 Task: Look for space in Ahar, Iran from 12th  July, 2023 to 15th July, 2023 for 3 adults in price range Rs.12000 to Rs.16000. Place can be entire place with 2 bedrooms having 3 beds and 1 bathroom. Property type can be house, flat, guest house. Booking option can be shelf check-in. Required host language is English.
Action: Mouse moved to (413, 69)
Screenshot: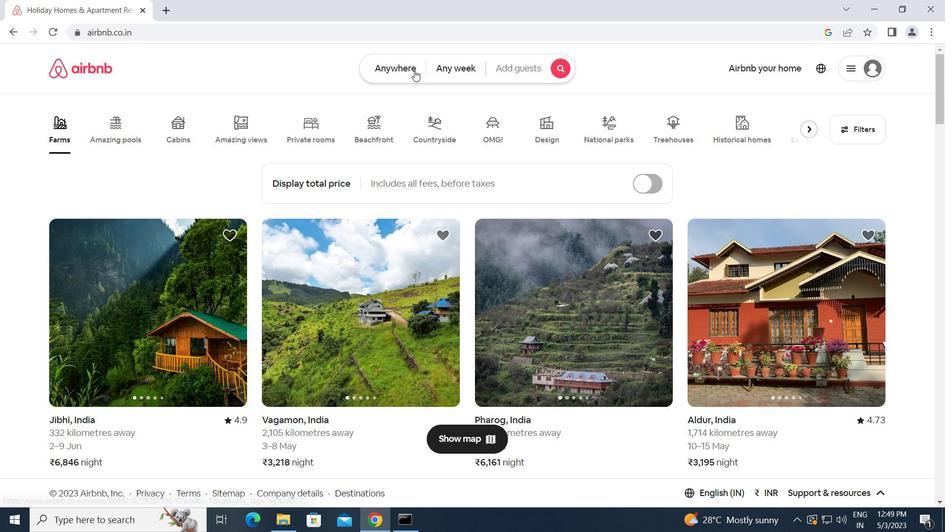 
Action: Mouse pressed left at (413, 69)
Screenshot: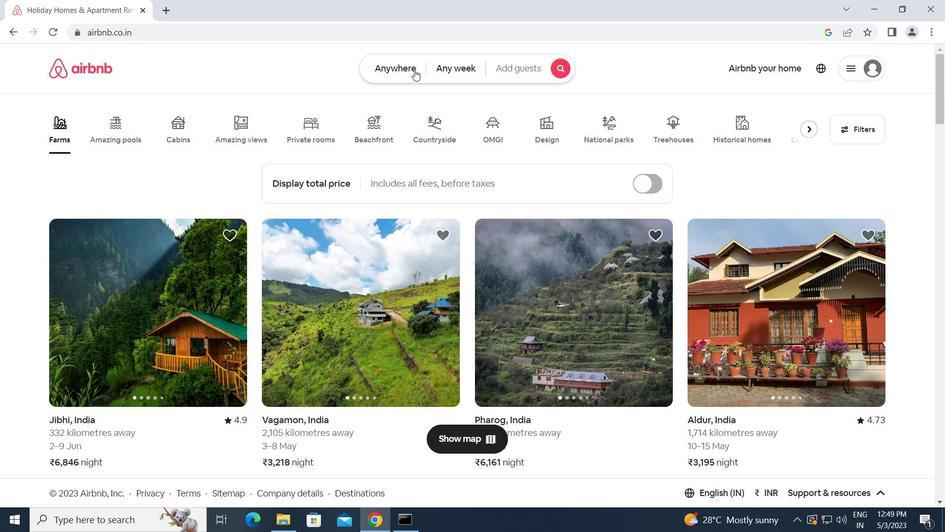 
Action: Mouse moved to (328, 115)
Screenshot: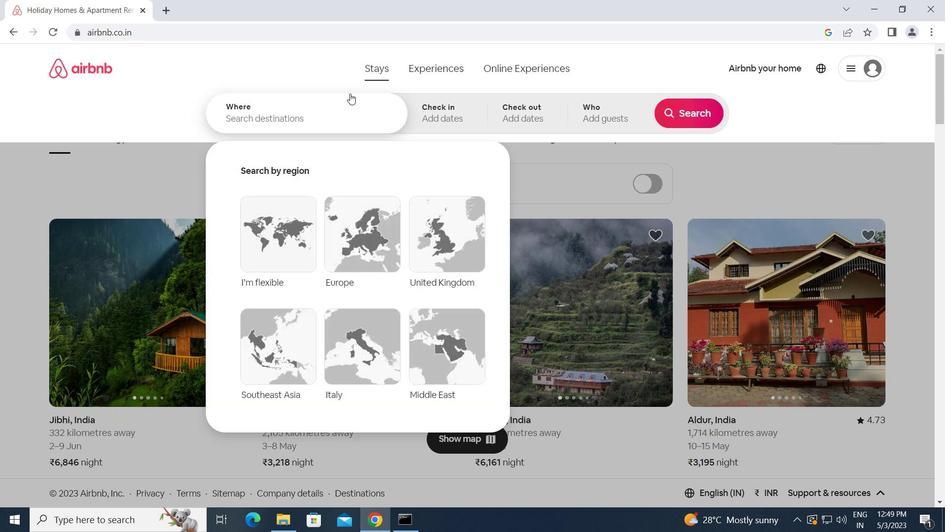 
Action: Mouse pressed left at (328, 115)
Screenshot: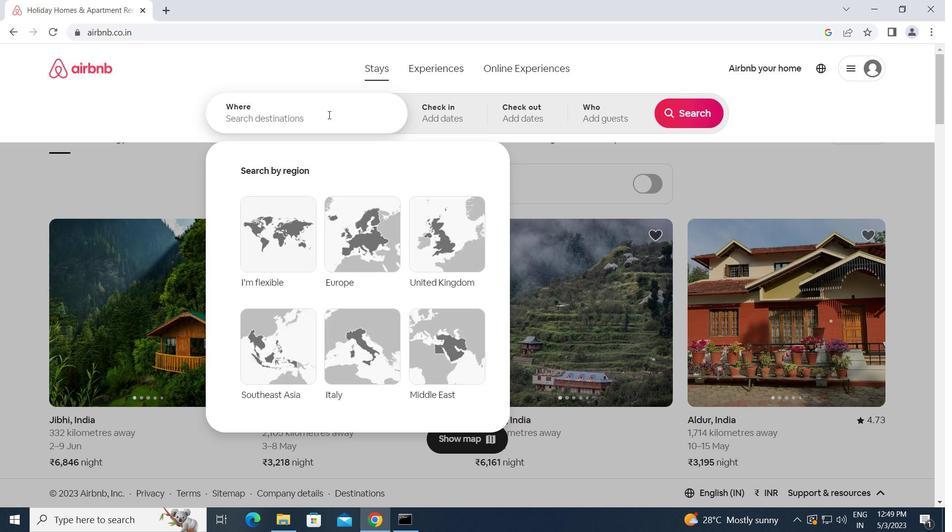 
Action: Key pressed a<Key.backspace><Key.caps_lock>a<Key.caps_lock>har,<Key.space><Key.caps_lock>i<Key.caps_lock>ran<Key.enter>
Screenshot: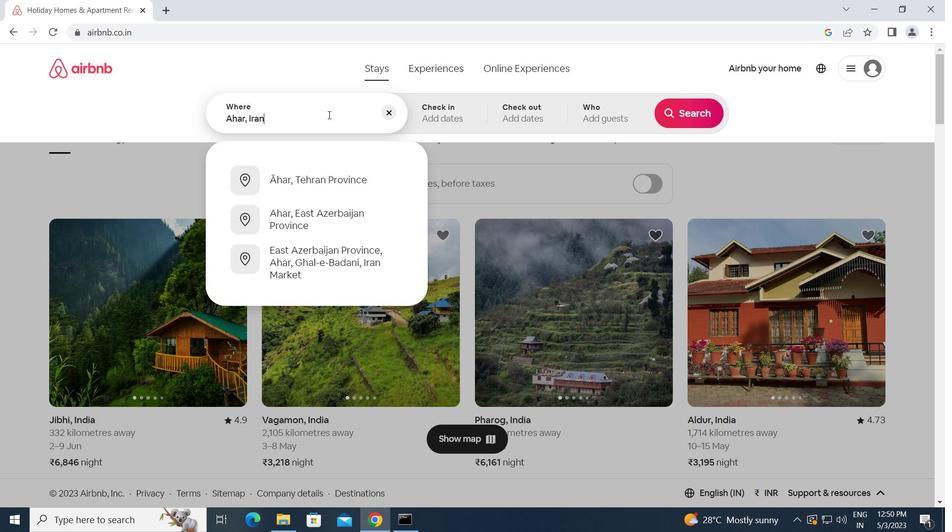 
Action: Mouse moved to (684, 212)
Screenshot: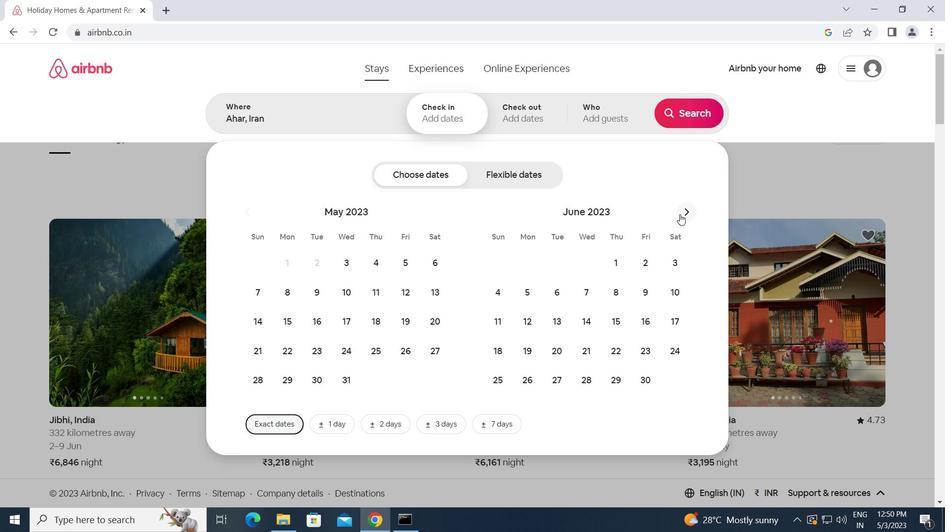 
Action: Mouse pressed left at (684, 212)
Screenshot: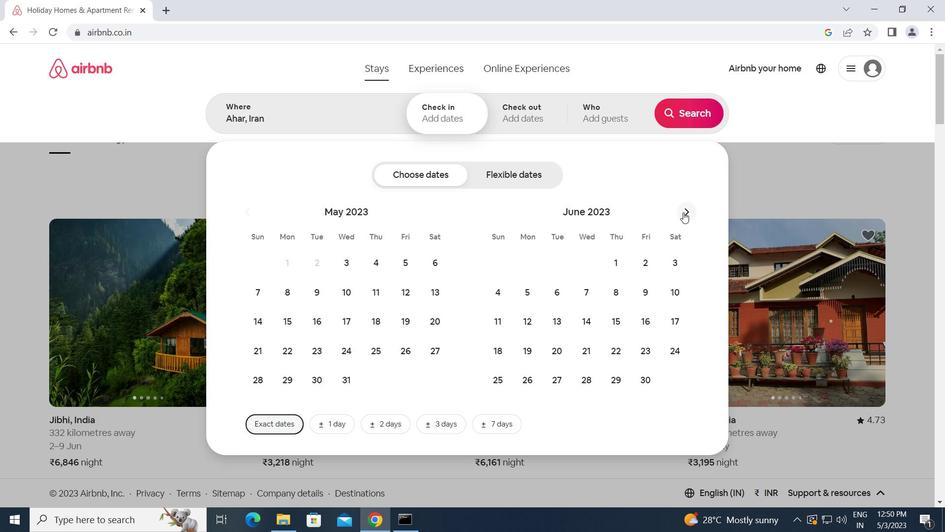 
Action: Mouse moved to (591, 319)
Screenshot: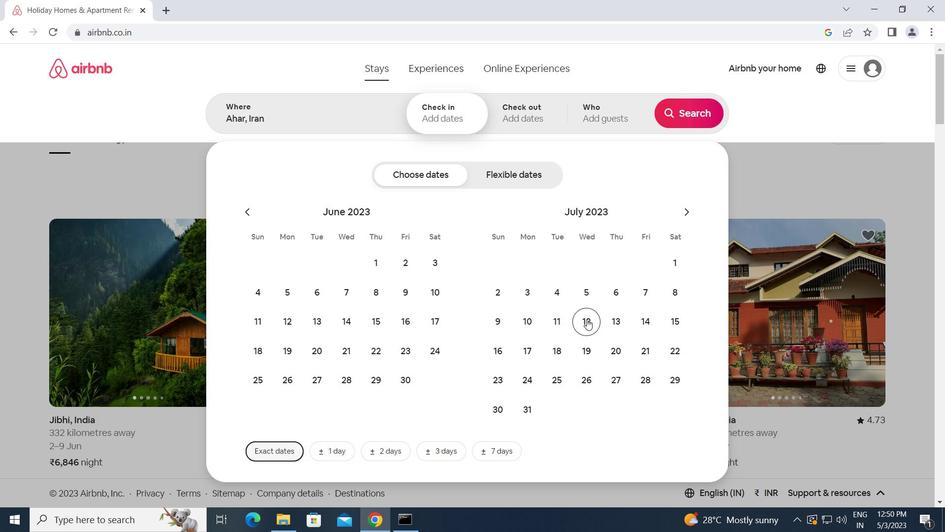 
Action: Mouse pressed left at (591, 319)
Screenshot: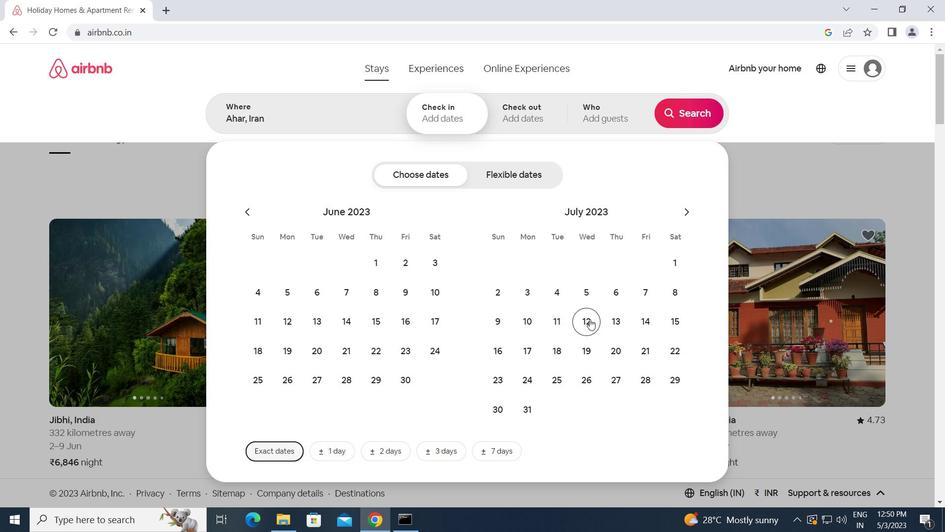
Action: Mouse moved to (676, 322)
Screenshot: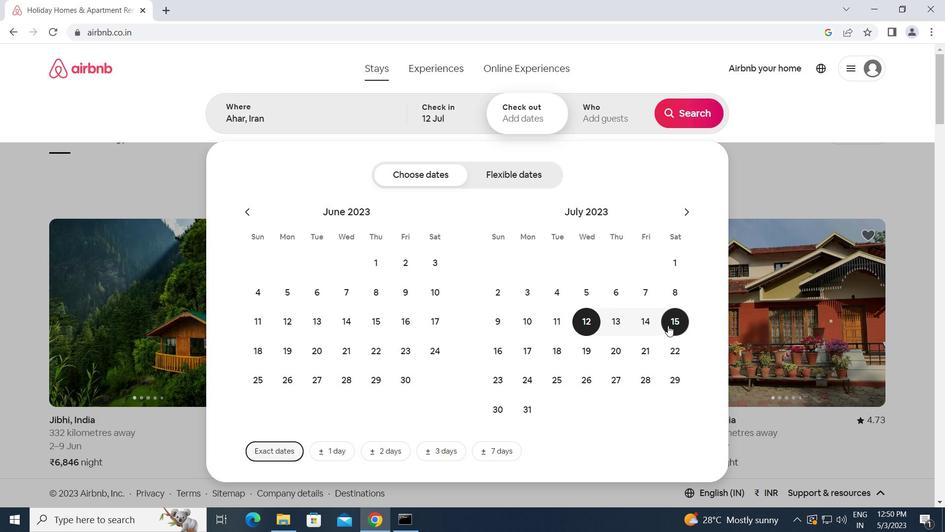 
Action: Mouse pressed left at (676, 322)
Screenshot: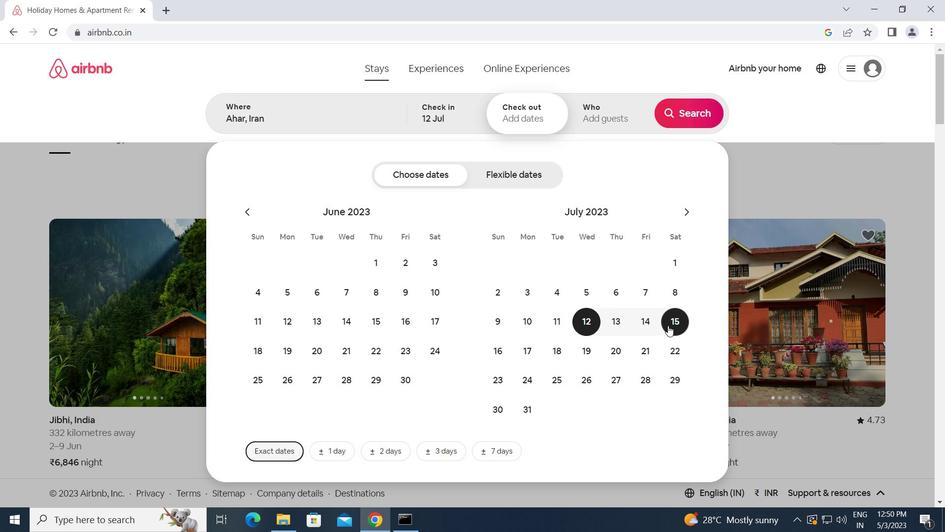 
Action: Mouse moved to (597, 106)
Screenshot: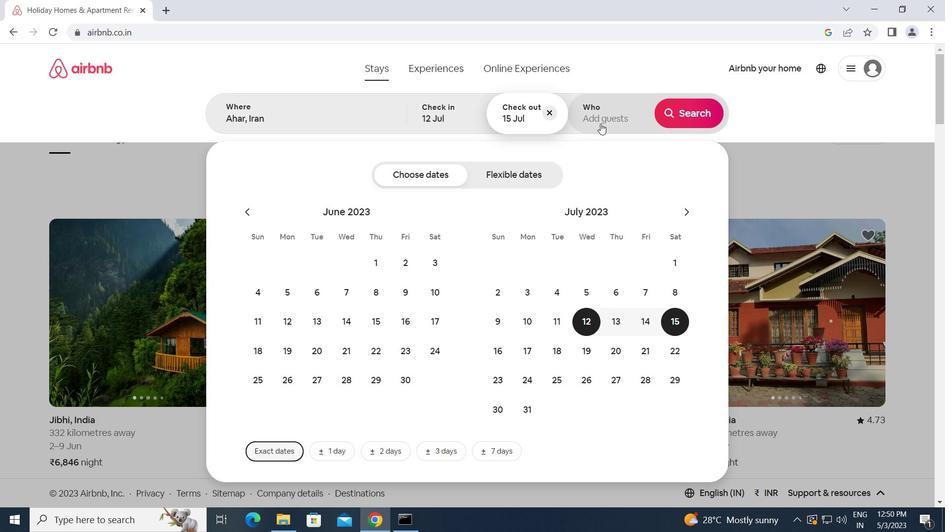 
Action: Mouse pressed left at (597, 106)
Screenshot: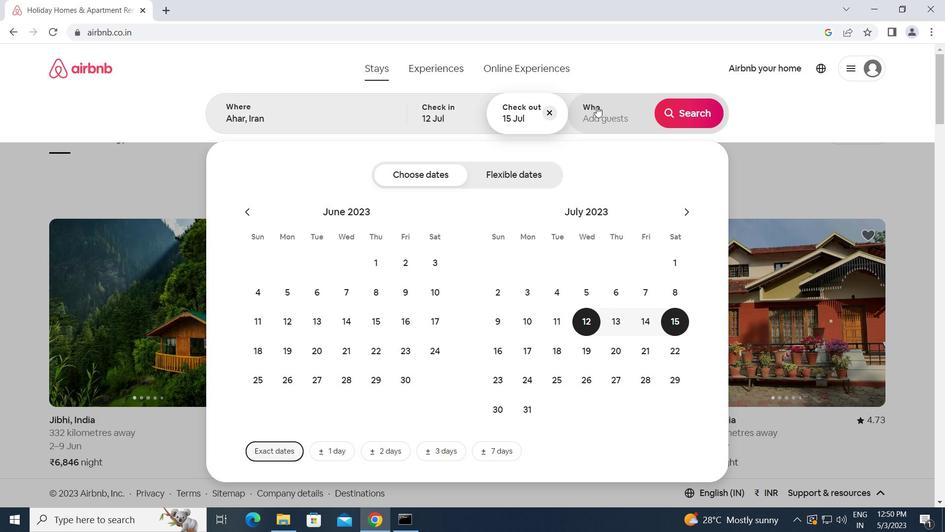
Action: Mouse moved to (688, 179)
Screenshot: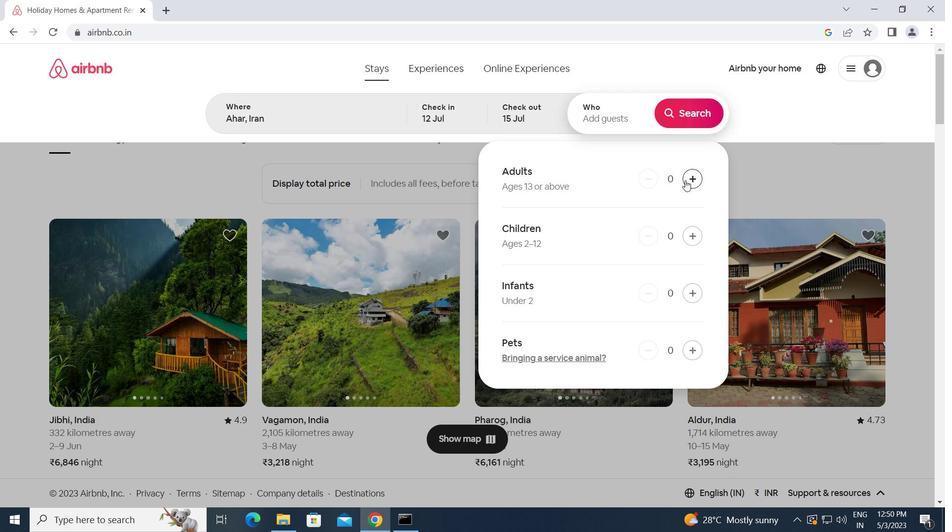 
Action: Mouse pressed left at (688, 179)
Screenshot: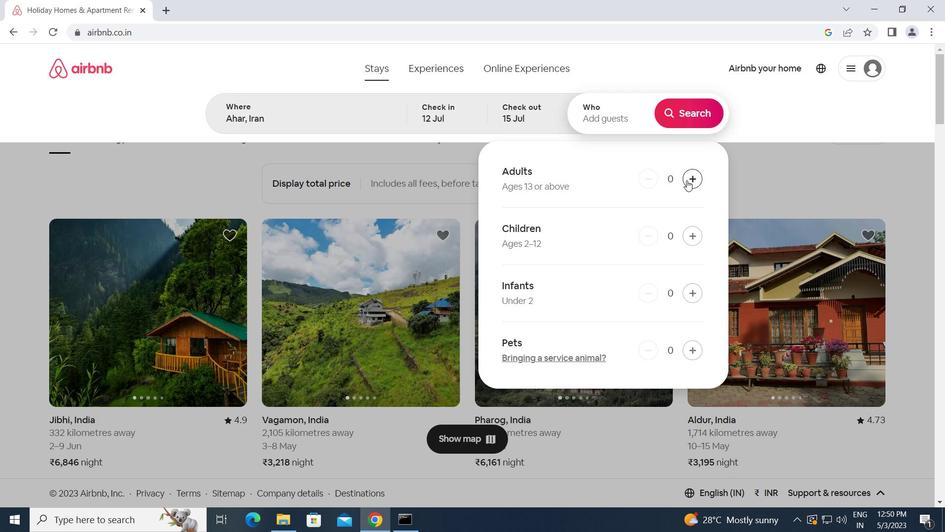 
Action: Mouse pressed left at (688, 179)
Screenshot: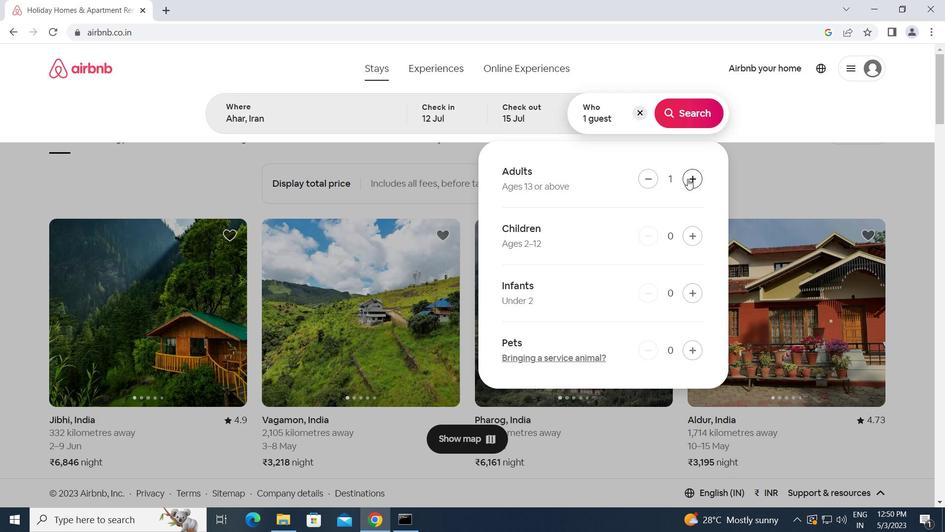 
Action: Mouse pressed left at (688, 179)
Screenshot: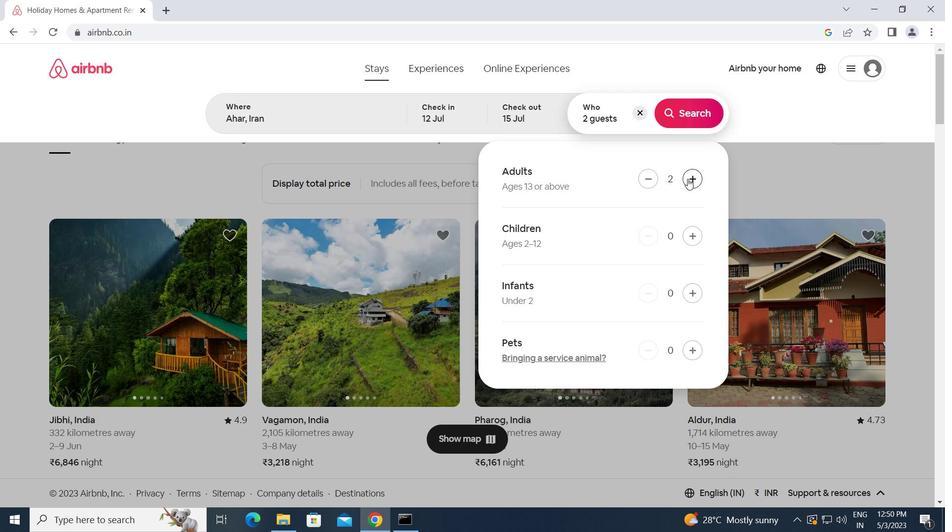 
Action: Mouse moved to (689, 117)
Screenshot: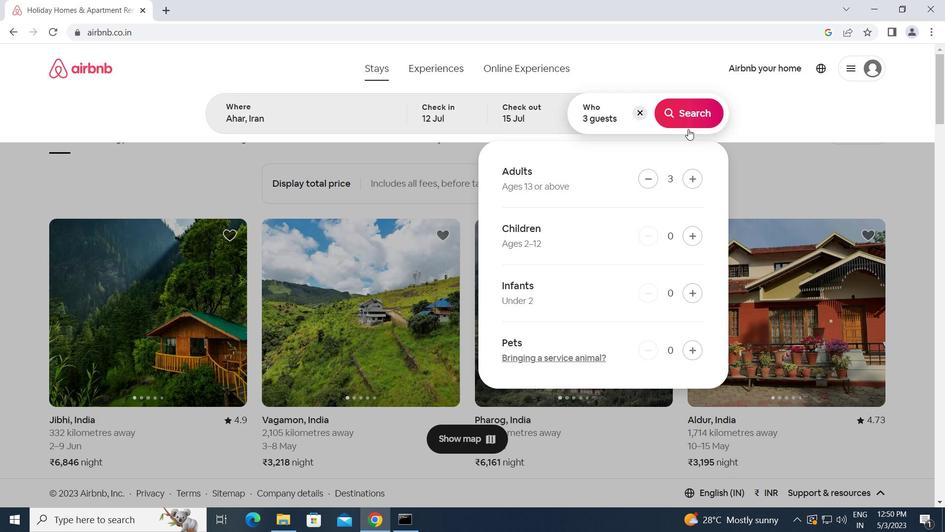 
Action: Mouse pressed left at (689, 117)
Screenshot: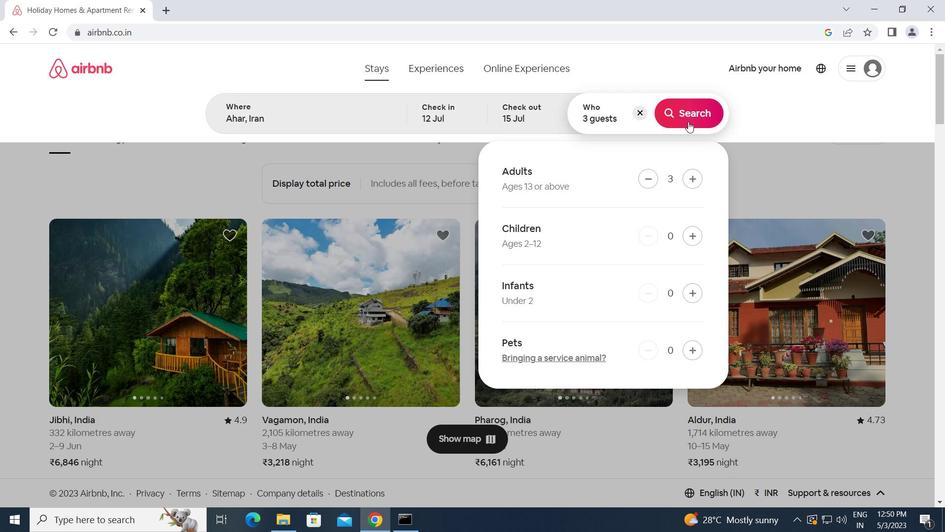 
Action: Mouse moved to (894, 122)
Screenshot: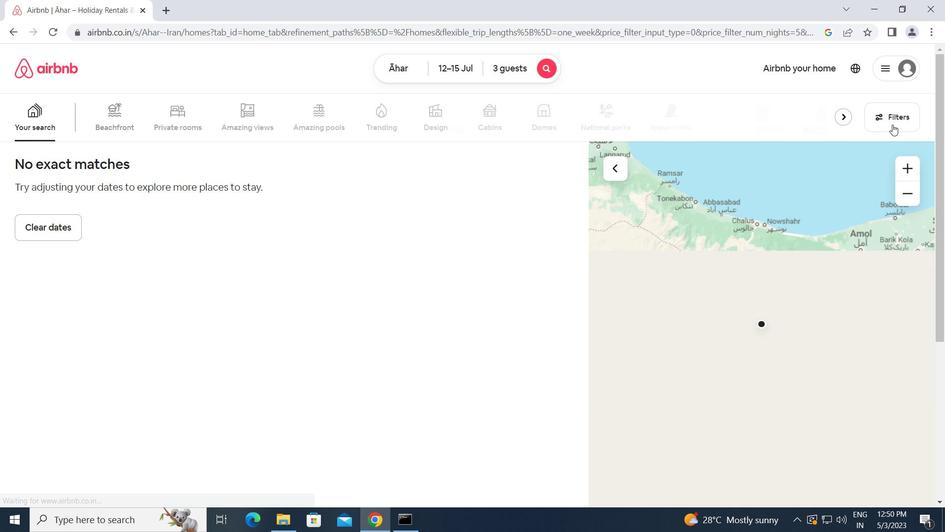 
Action: Mouse pressed left at (894, 122)
Screenshot: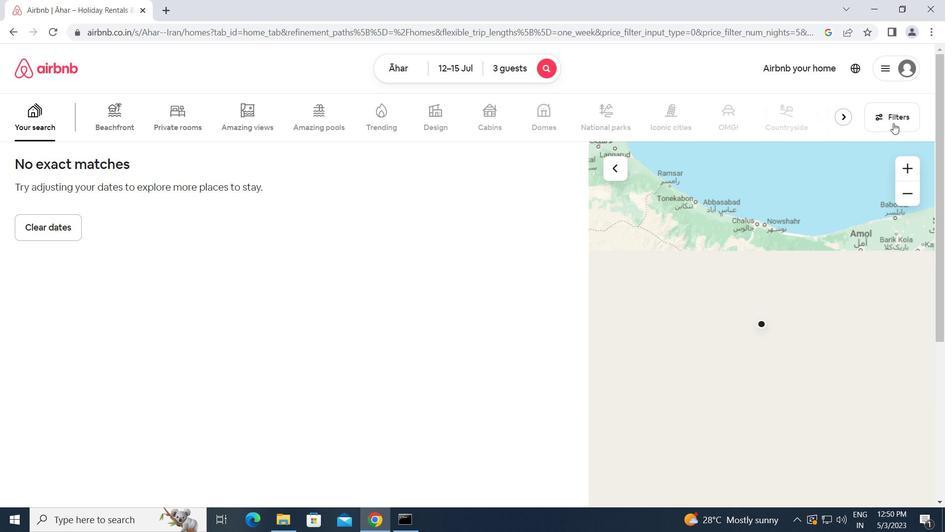
Action: Mouse moved to (319, 191)
Screenshot: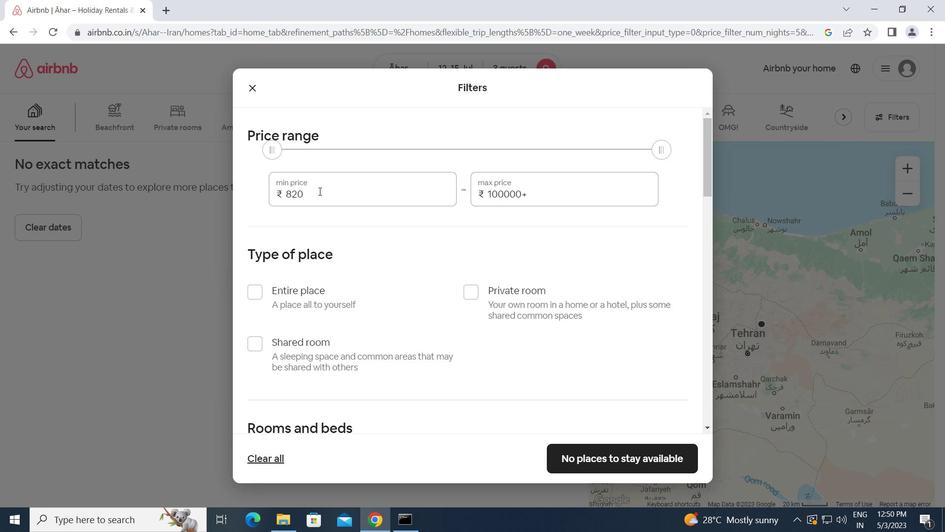 
Action: Mouse pressed left at (319, 191)
Screenshot: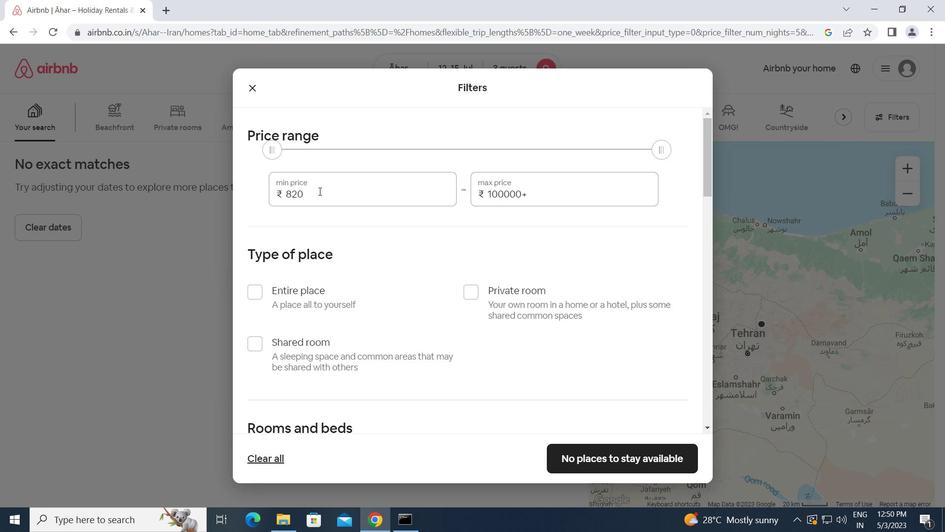
Action: Mouse moved to (228, 195)
Screenshot: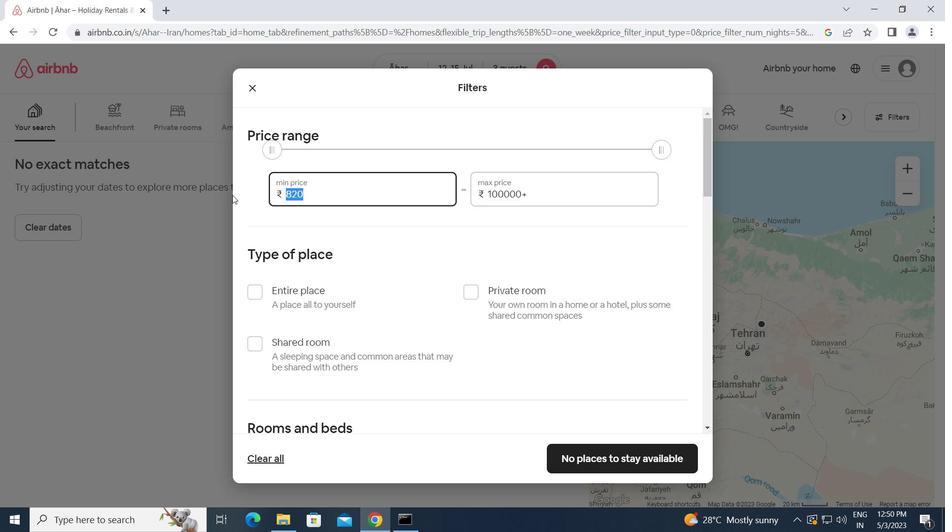 
Action: Key pressed 12000<Key.tab>16000
Screenshot: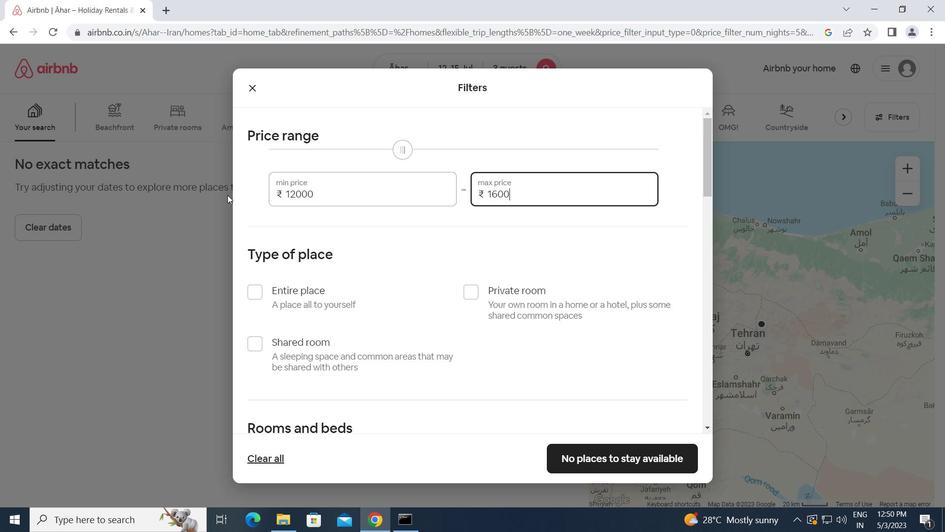 
Action: Mouse moved to (254, 294)
Screenshot: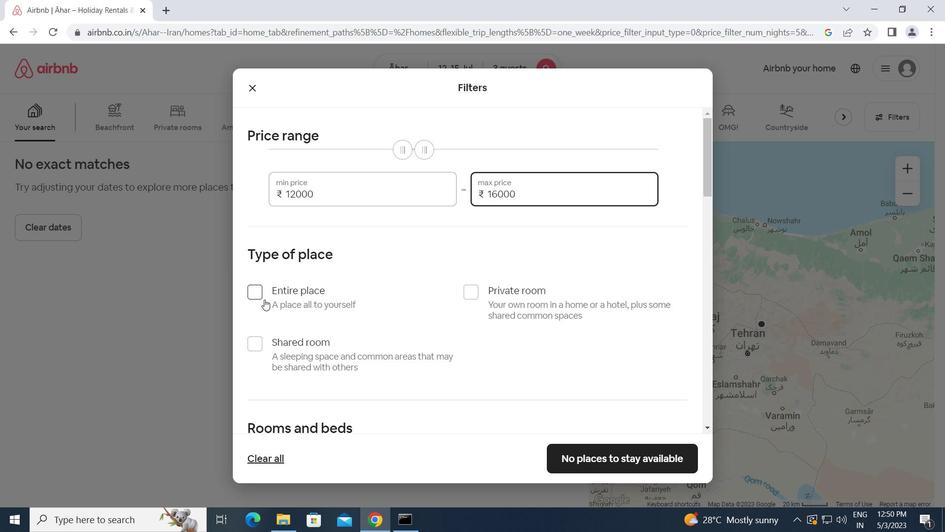
Action: Mouse pressed left at (254, 294)
Screenshot: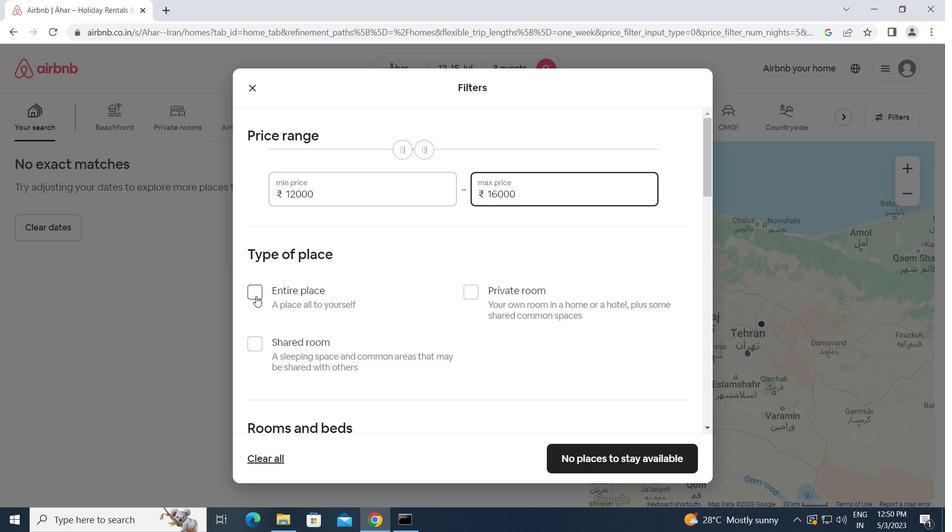 
Action: Mouse moved to (331, 320)
Screenshot: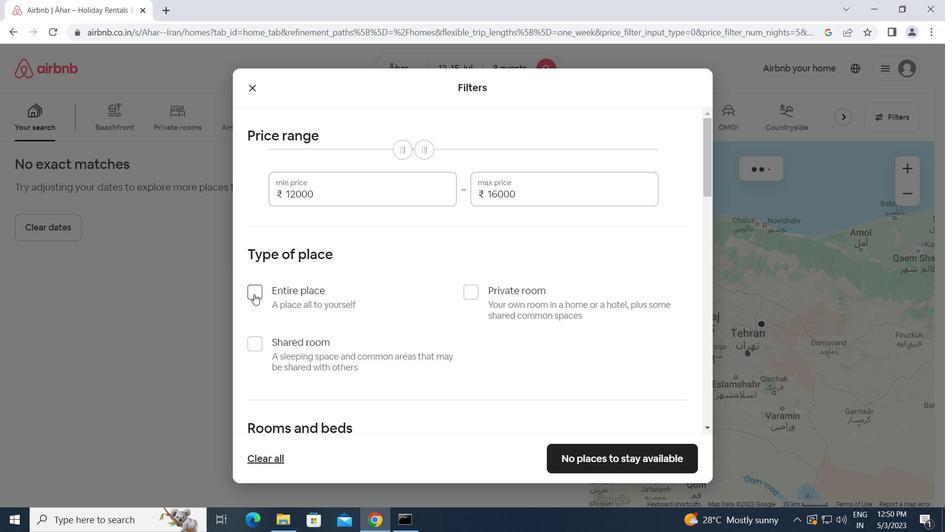 
Action: Mouse scrolled (331, 320) with delta (0, 0)
Screenshot: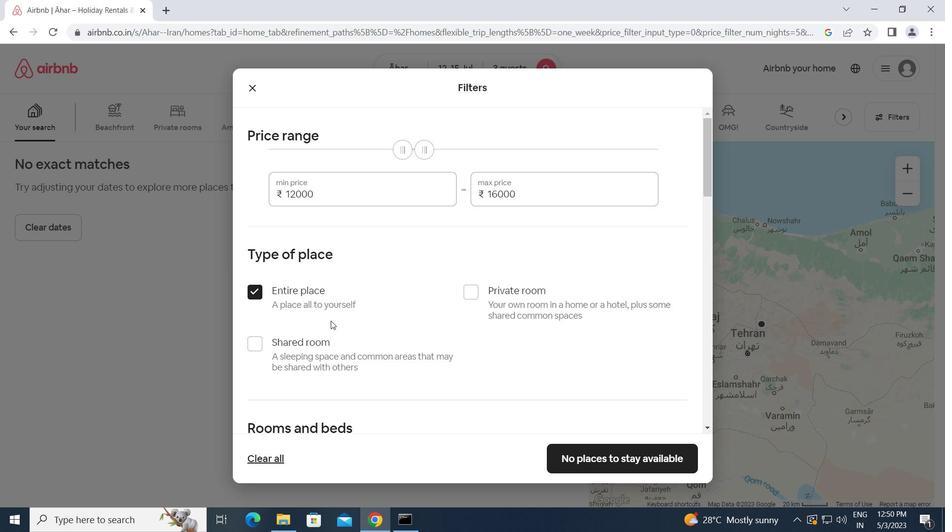 
Action: Mouse scrolled (331, 320) with delta (0, 0)
Screenshot: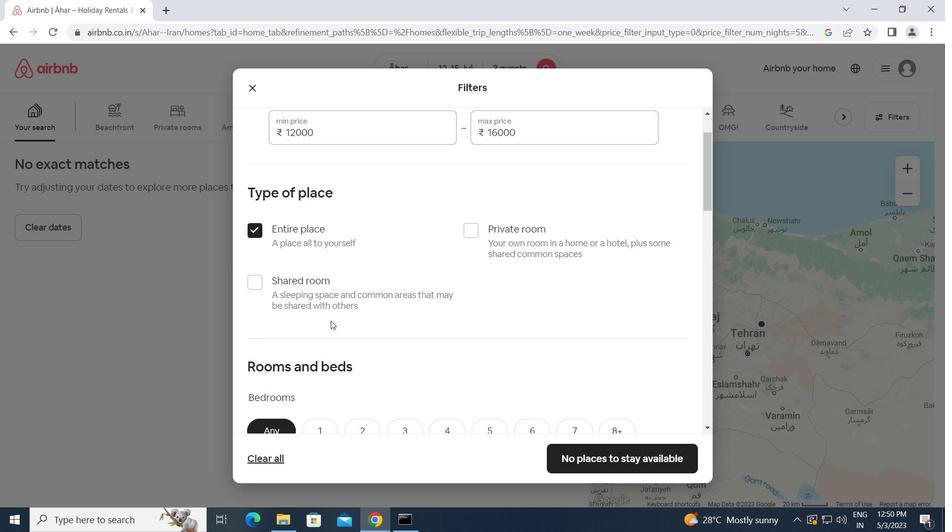 
Action: Mouse scrolled (331, 320) with delta (0, 0)
Screenshot: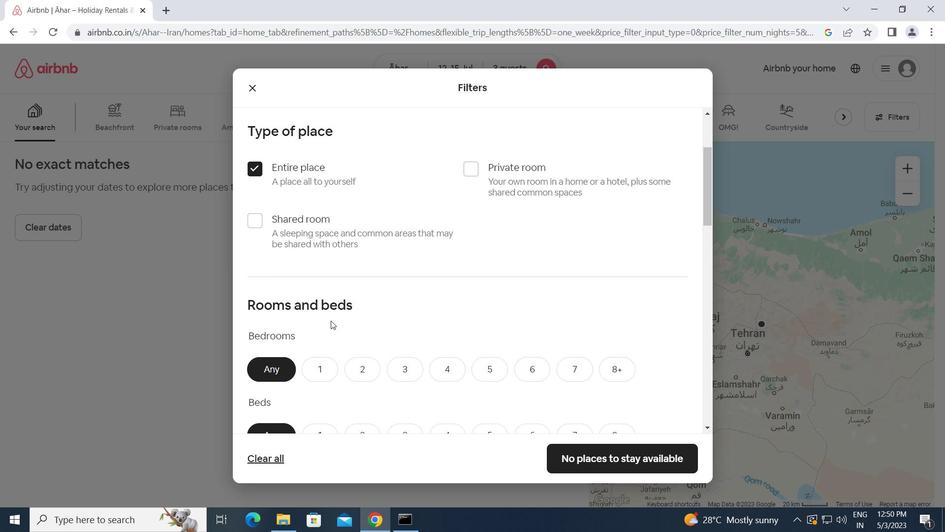 
Action: Mouse moved to (364, 305)
Screenshot: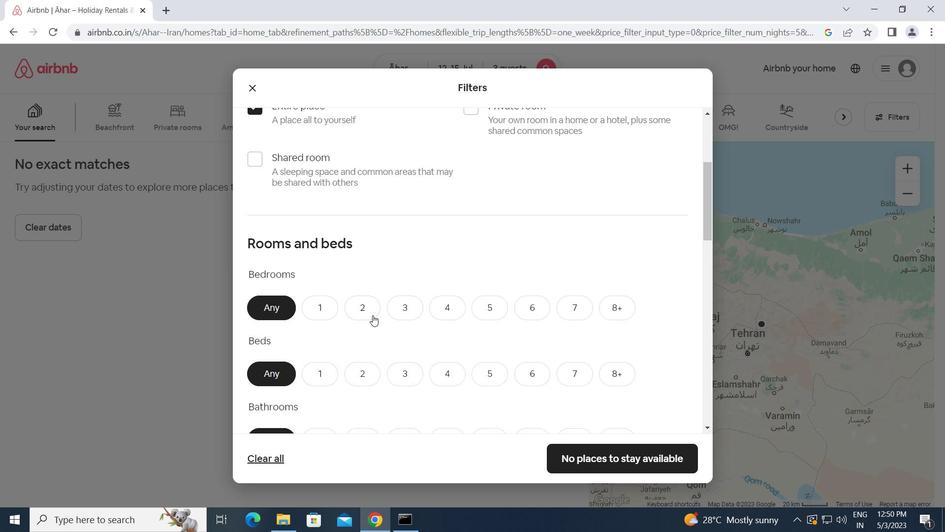 
Action: Mouse pressed left at (364, 305)
Screenshot: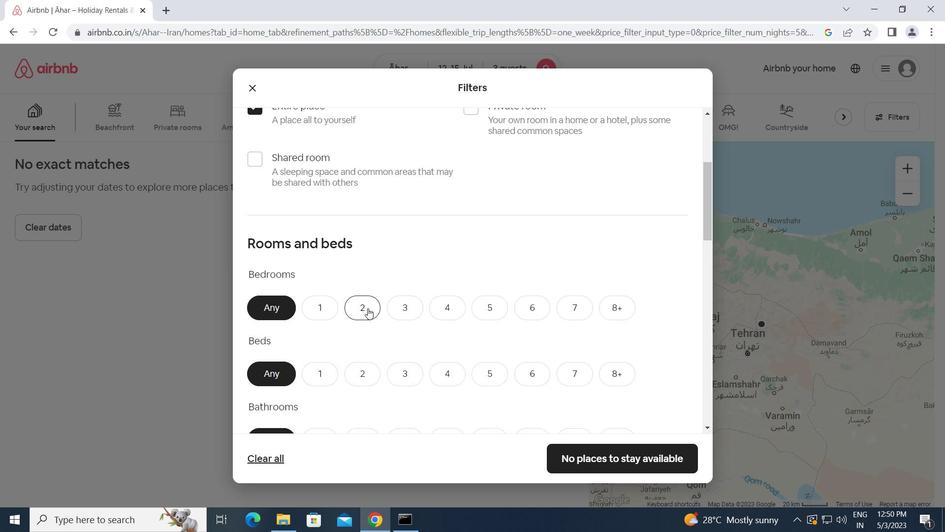 
Action: Mouse moved to (405, 381)
Screenshot: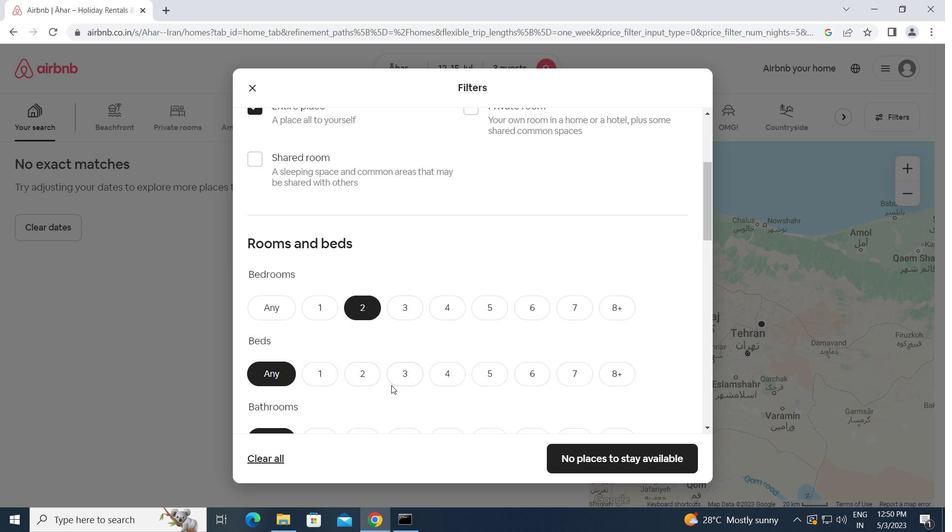 
Action: Mouse pressed left at (405, 381)
Screenshot: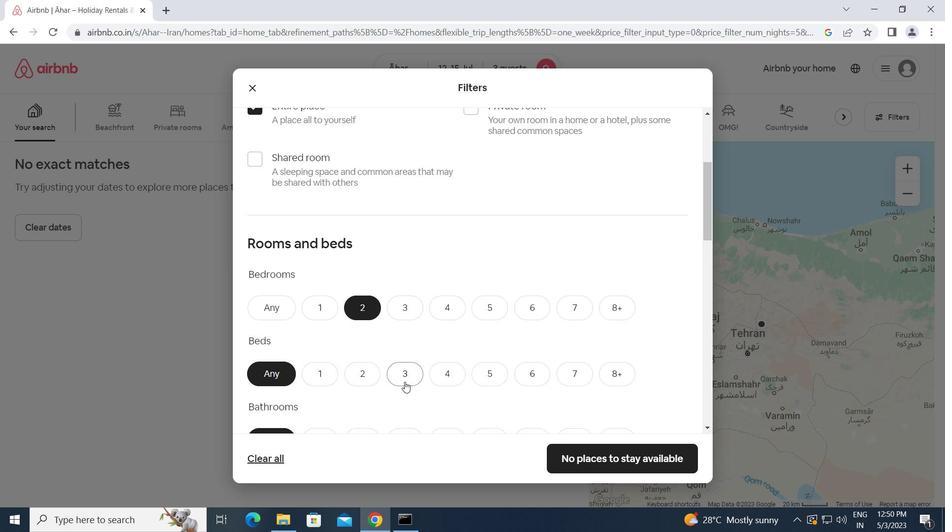 
Action: Mouse scrolled (405, 380) with delta (0, 0)
Screenshot: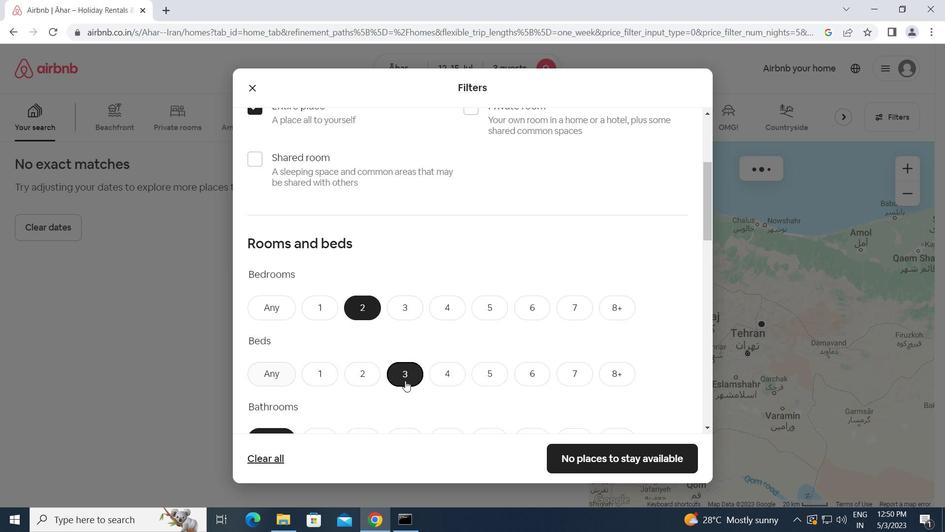 
Action: Mouse scrolled (405, 380) with delta (0, 0)
Screenshot: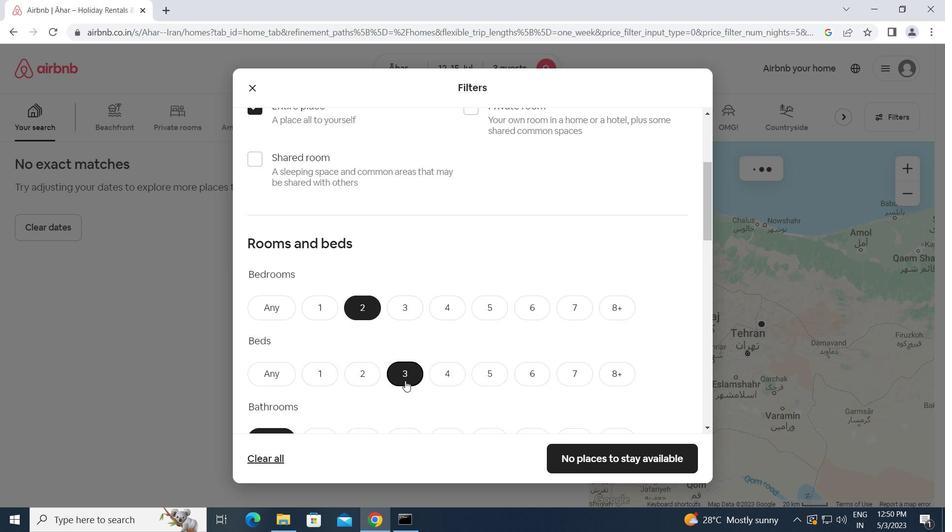 
Action: Mouse moved to (319, 320)
Screenshot: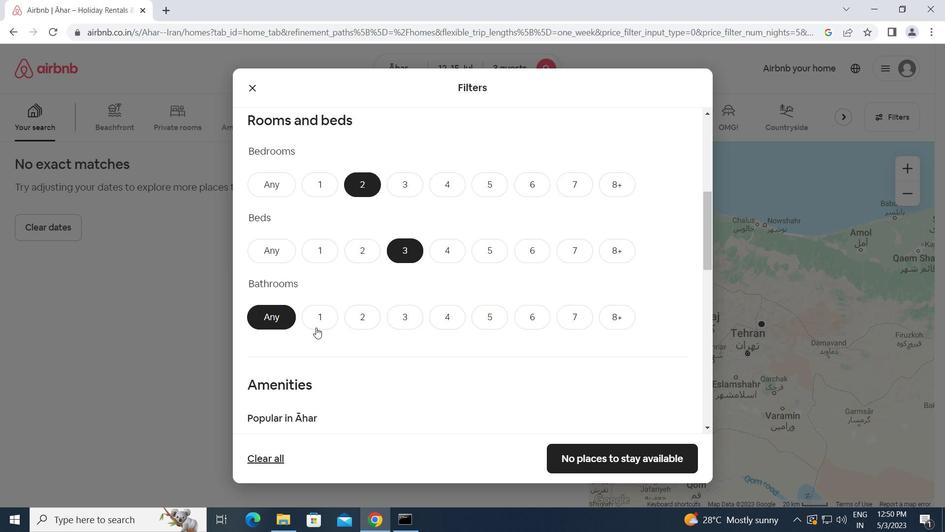 
Action: Mouse pressed left at (319, 320)
Screenshot: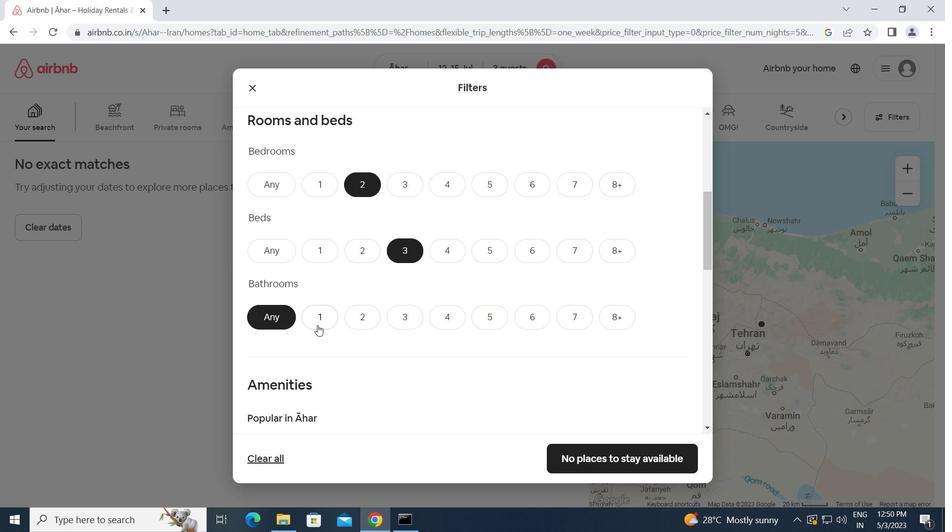 
Action: Mouse moved to (361, 361)
Screenshot: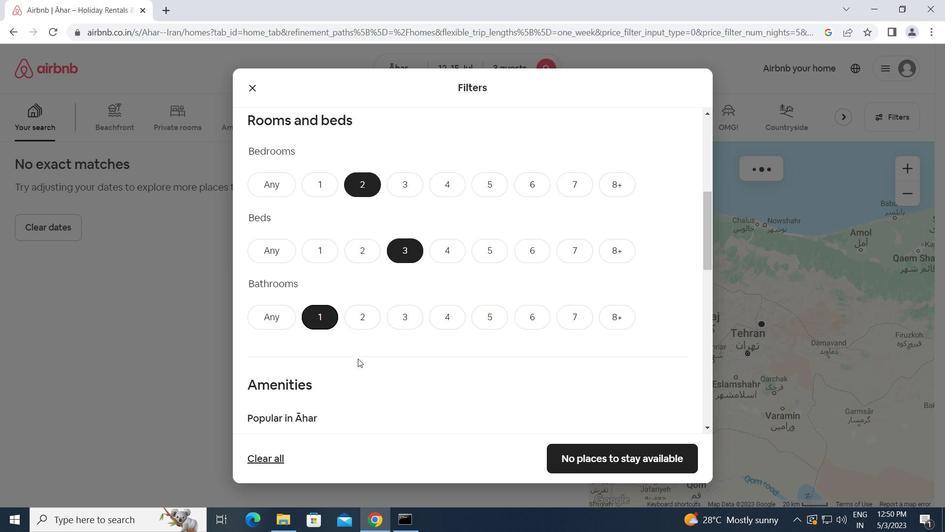 
Action: Mouse scrolled (361, 361) with delta (0, 0)
Screenshot: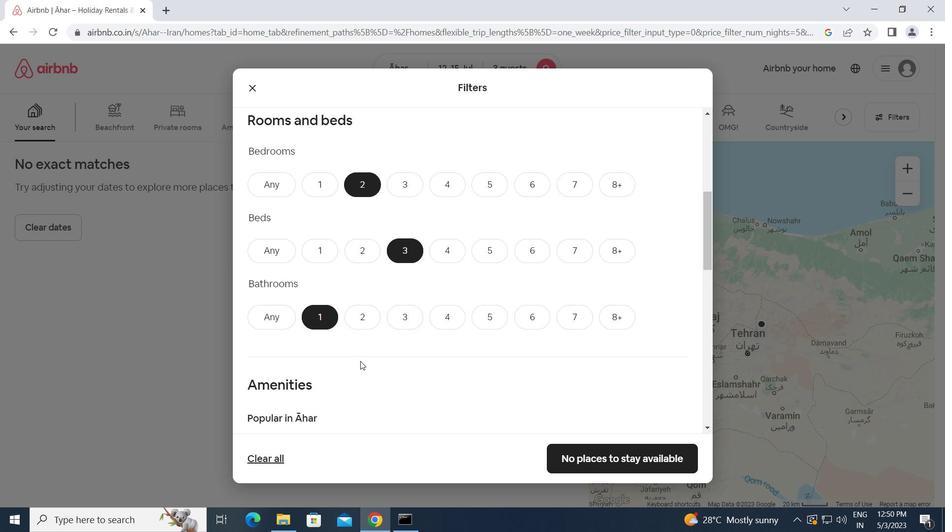 
Action: Mouse scrolled (361, 361) with delta (0, 0)
Screenshot: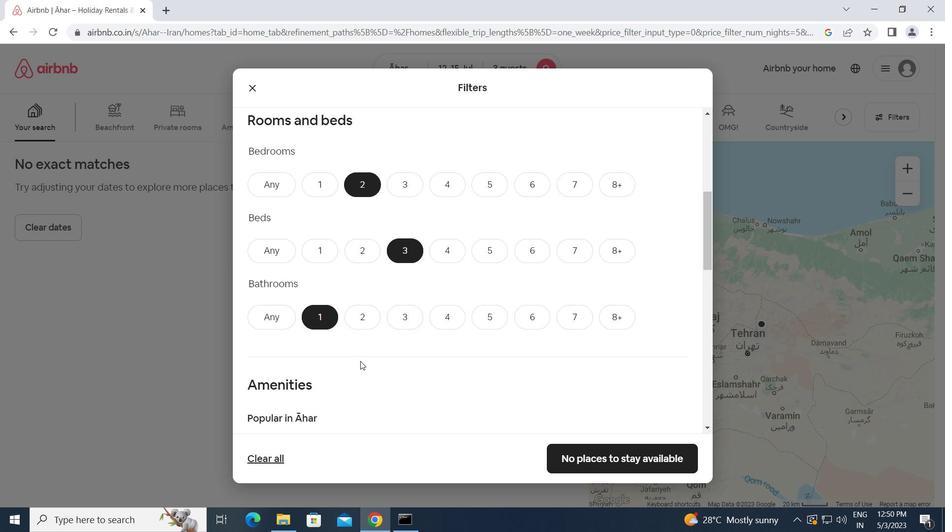 
Action: Mouse scrolled (361, 361) with delta (0, 0)
Screenshot: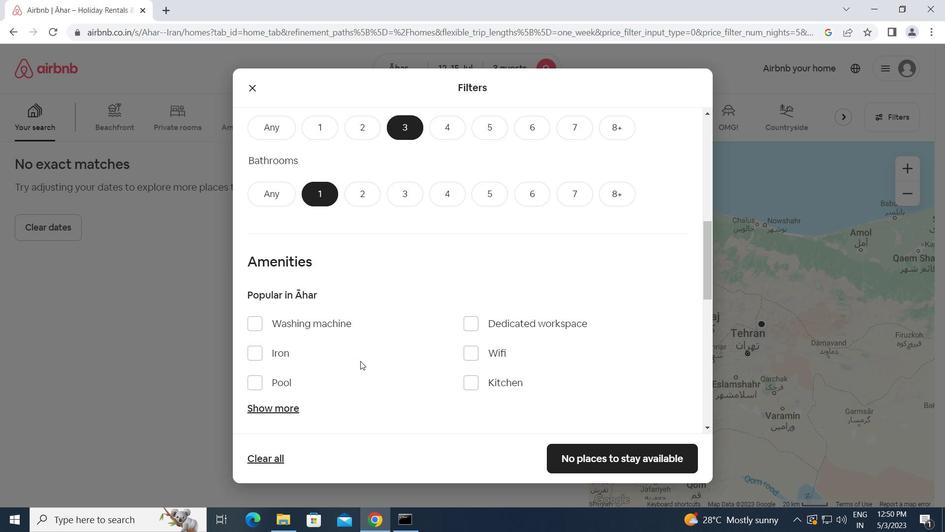
Action: Mouse scrolled (361, 361) with delta (0, 0)
Screenshot: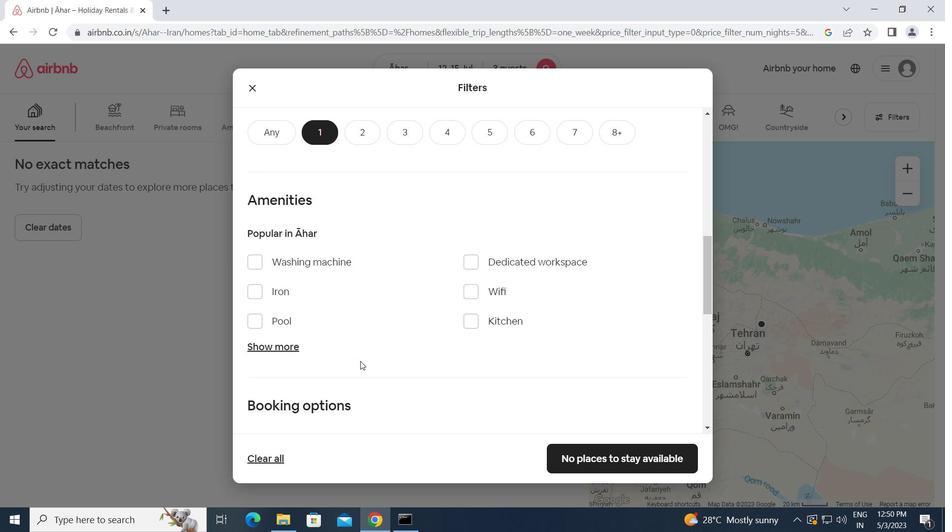 
Action: Mouse scrolled (361, 361) with delta (0, 0)
Screenshot: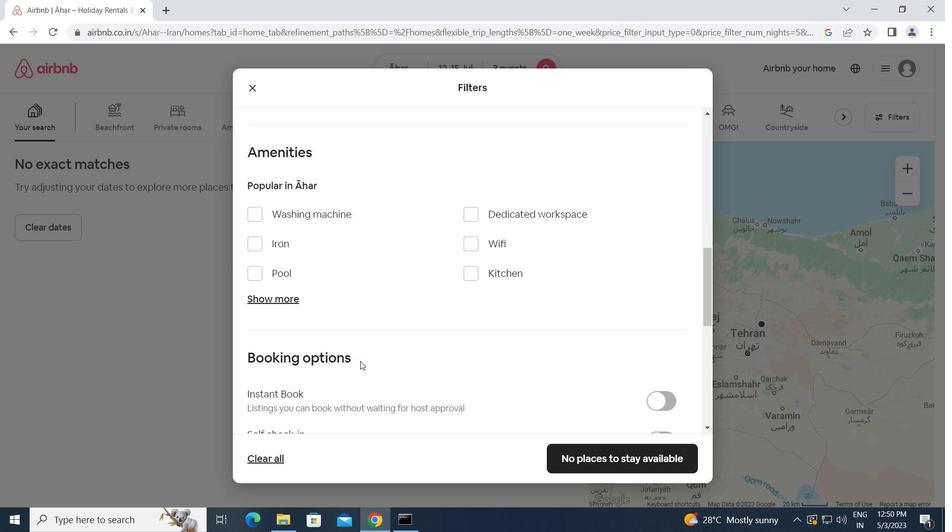 
Action: Mouse scrolled (361, 361) with delta (0, 0)
Screenshot: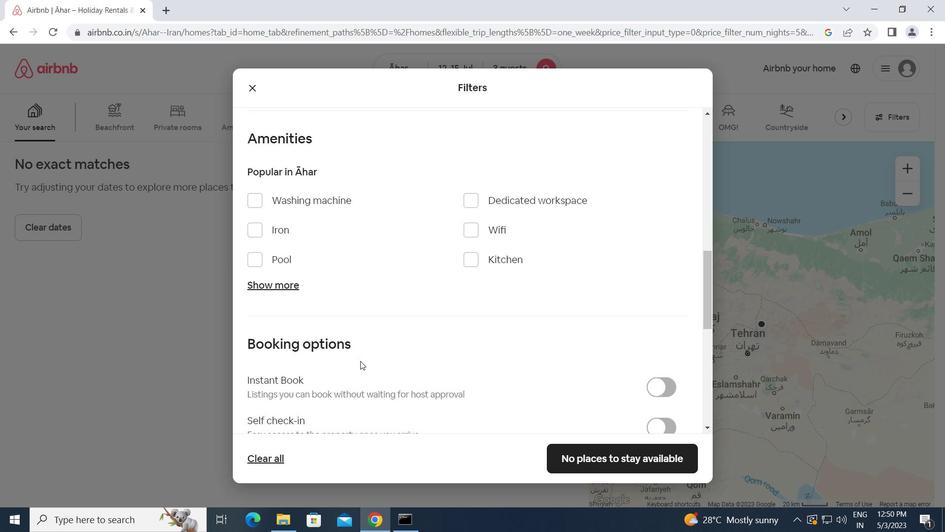 
Action: Mouse moved to (656, 300)
Screenshot: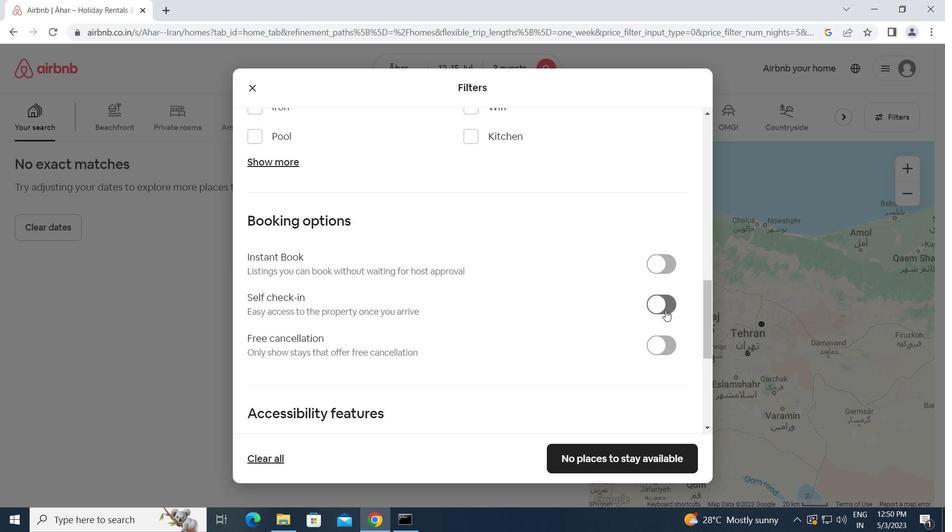 
Action: Mouse pressed left at (656, 300)
Screenshot: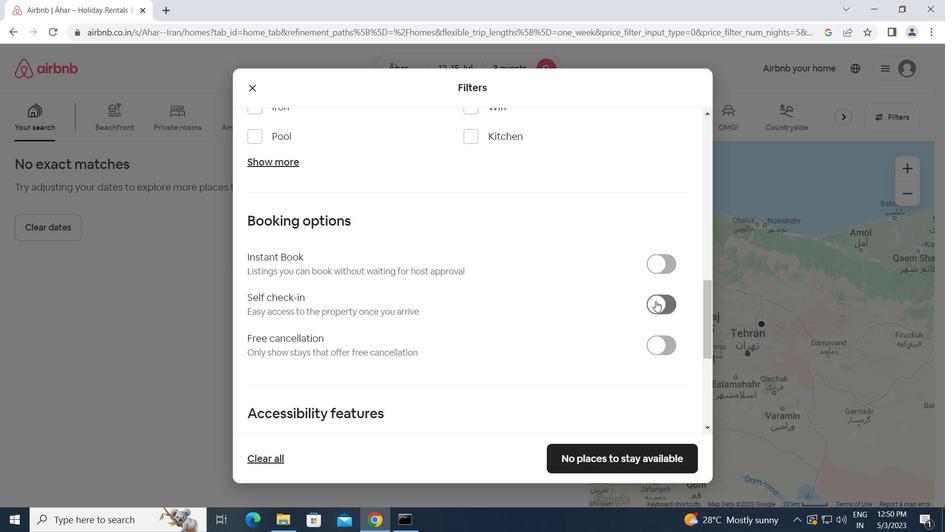 
Action: Mouse moved to (488, 332)
Screenshot: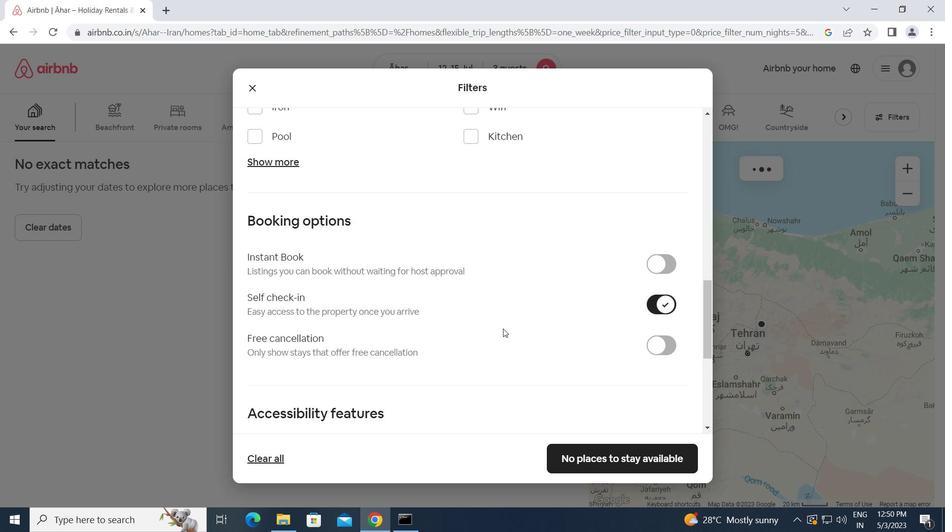 
Action: Mouse scrolled (488, 331) with delta (0, 0)
Screenshot: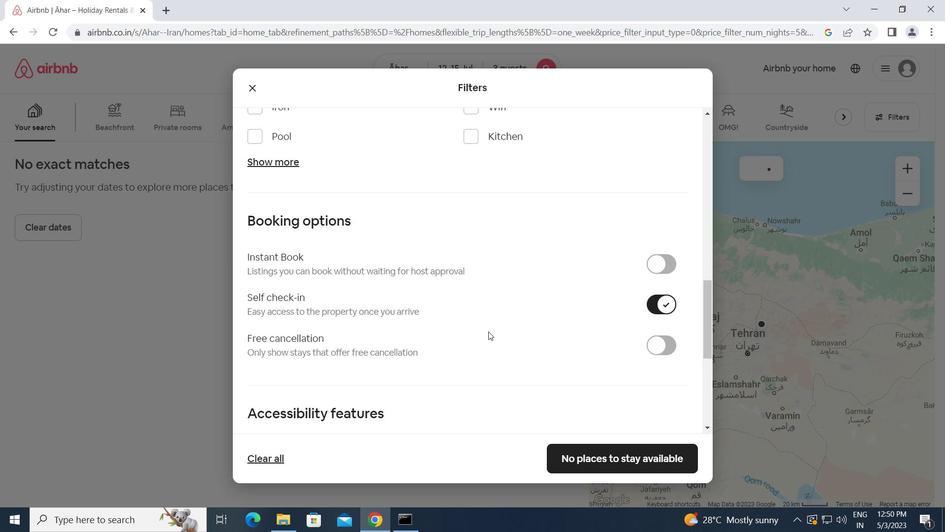 
Action: Mouse scrolled (488, 331) with delta (0, 0)
Screenshot: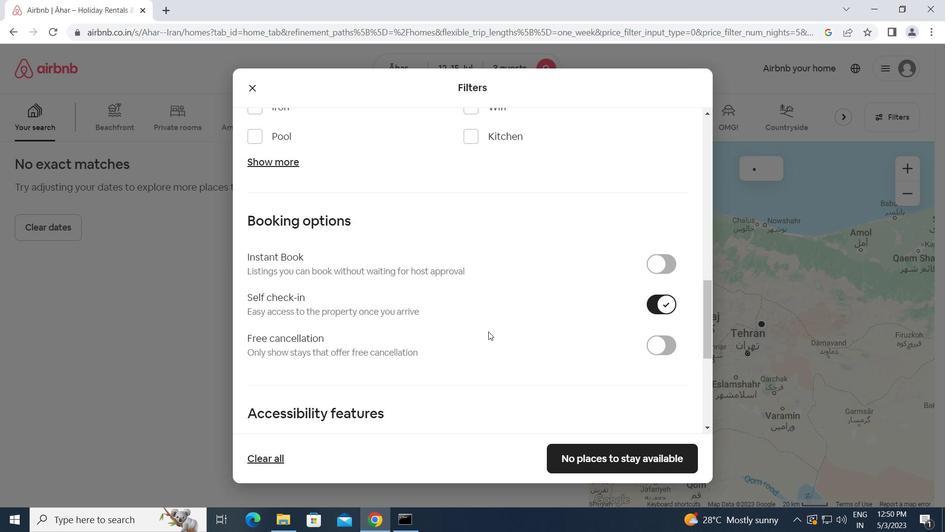 
Action: Mouse scrolled (488, 331) with delta (0, 0)
Screenshot: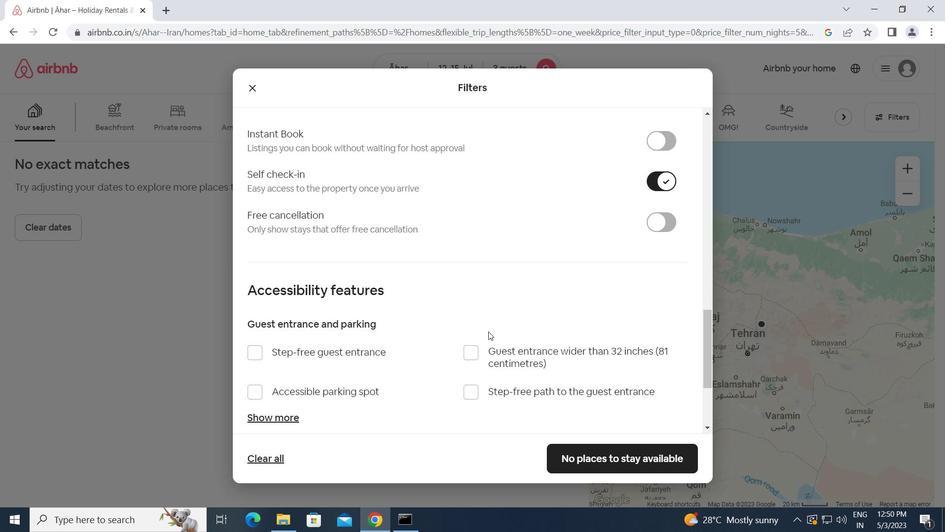 
Action: Mouse scrolled (488, 331) with delta (0, 0)
Screenshot: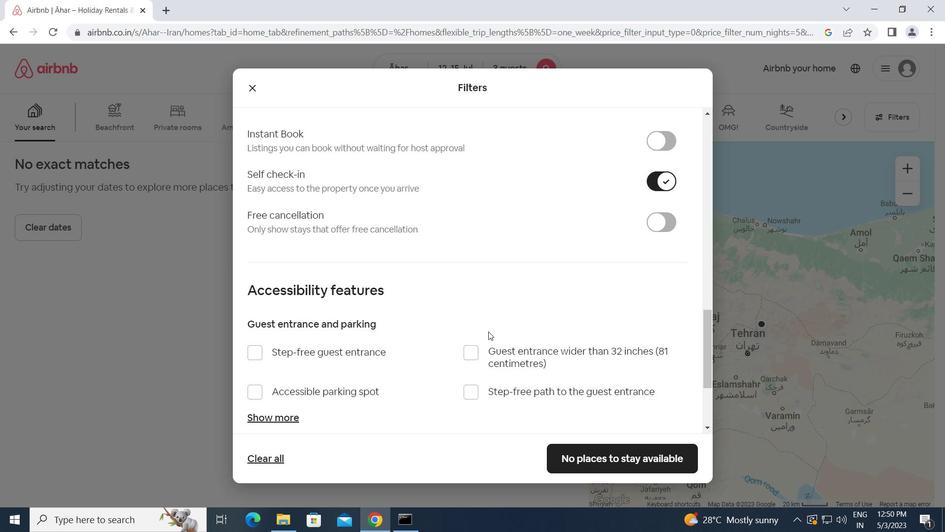 
Action: Mouse scrolled (488, 331) with delta (0, 0)
Screenshot: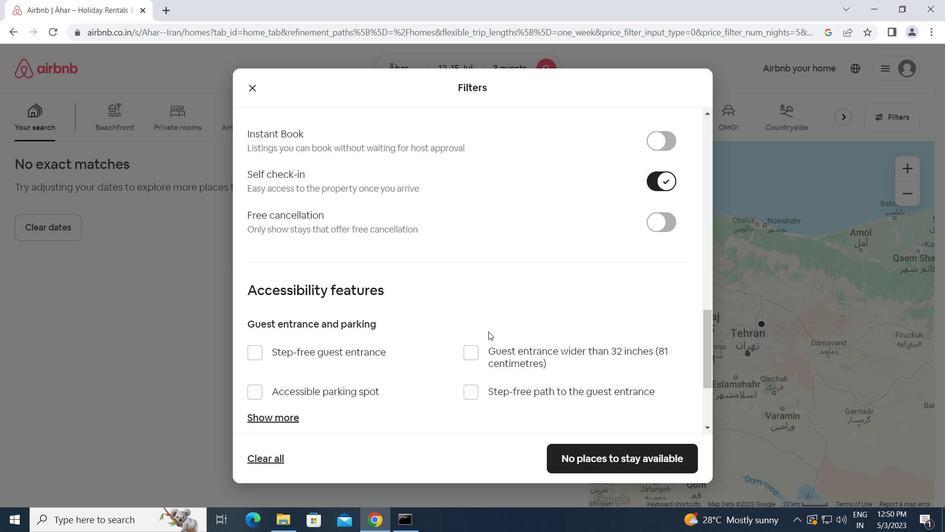 
Action: Mouse scrolled (488, 331) with delta (0, 0)
Screenshot: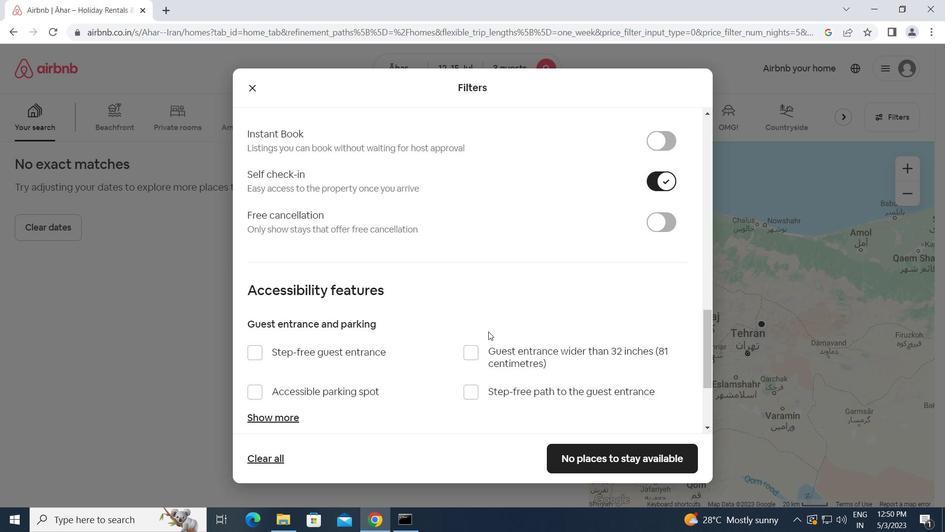 
Action: Mouse scrolled (488, 331) with delta (0, 0)
Screenshot: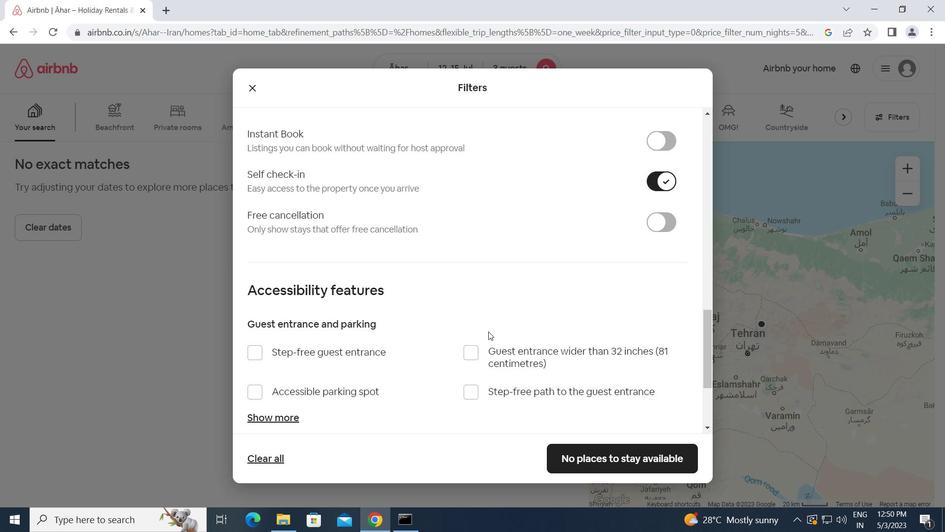 
Action: Mouse moved to (488, 332)
Screenshot: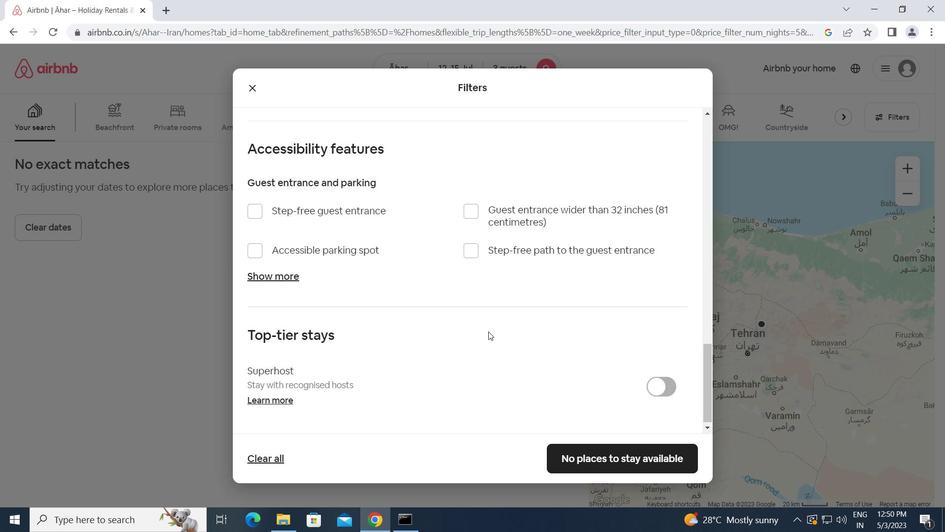 
Action: Mouse scrolled (488, 331) with delta (0, 0)
Screenshot: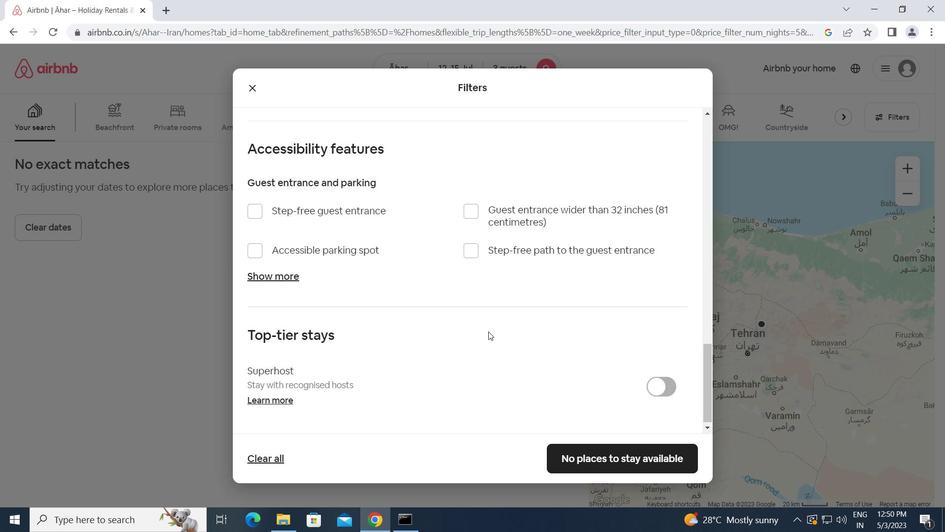 
Action: Mouse moved to (488, 332)
Screenshot: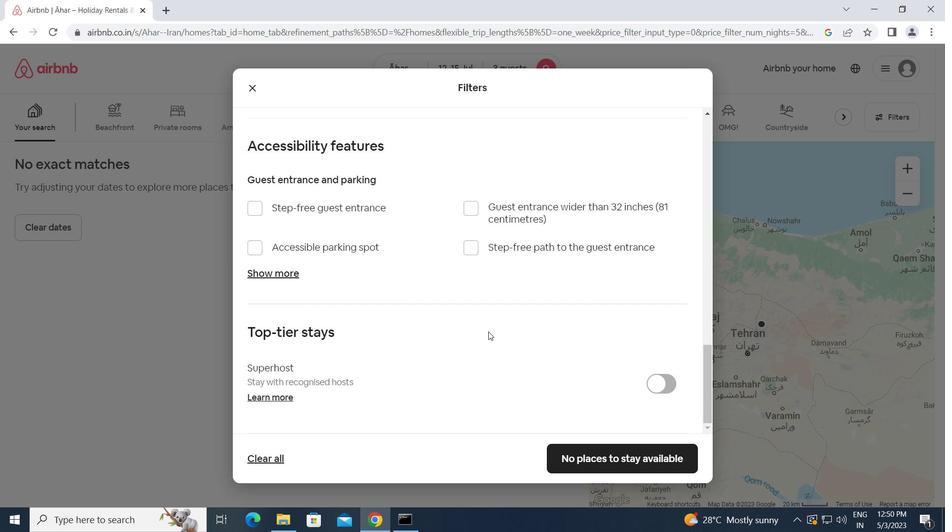 
Action: Mouse scrolled (488, 332) with delta (0, 0)
Screenshot: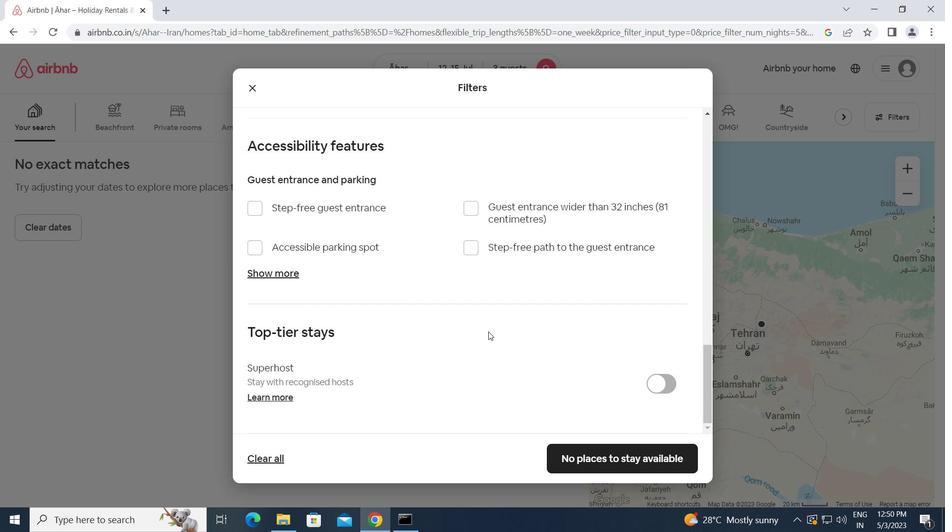 
Action: Mouse moved to (488, 334)
Screenshot: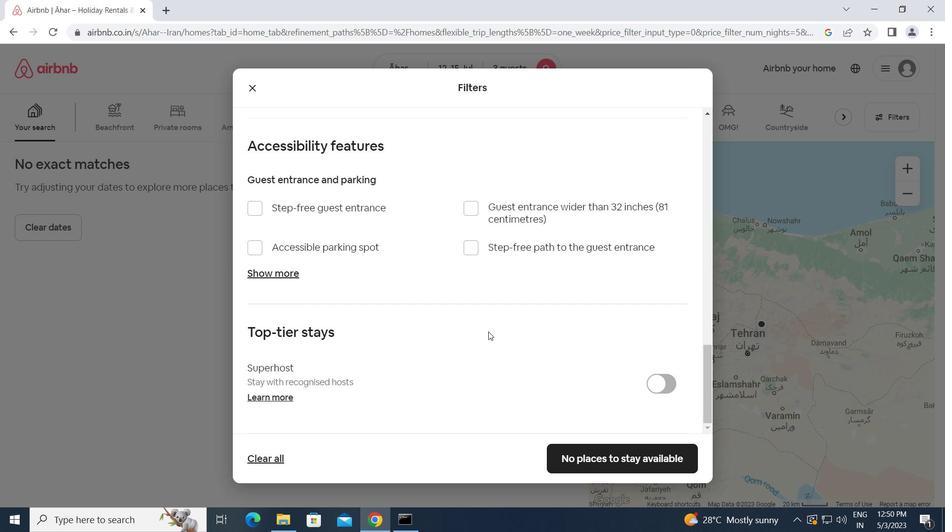 
Action: Mouse scrolled (488, 333) with delta (0, 0)
Screenshot: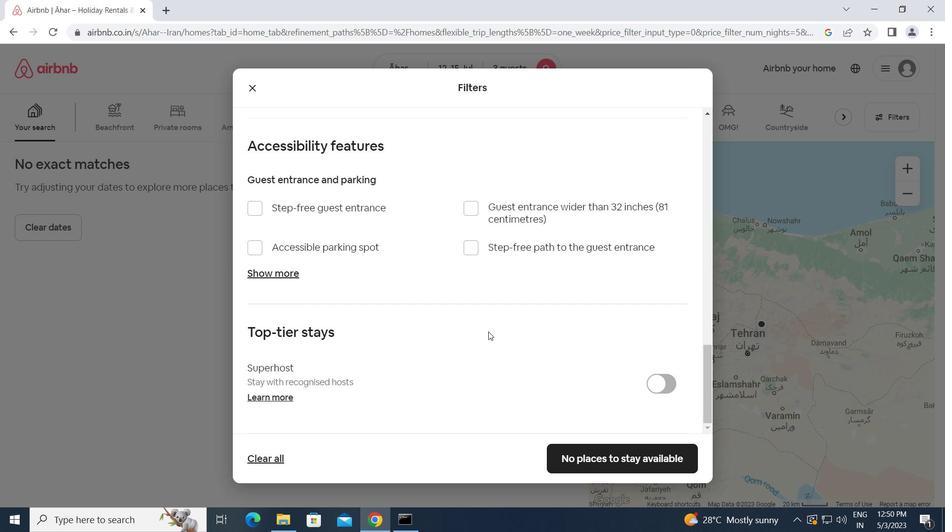 
Action: Mouse moved to (489, 339)
Screenshot: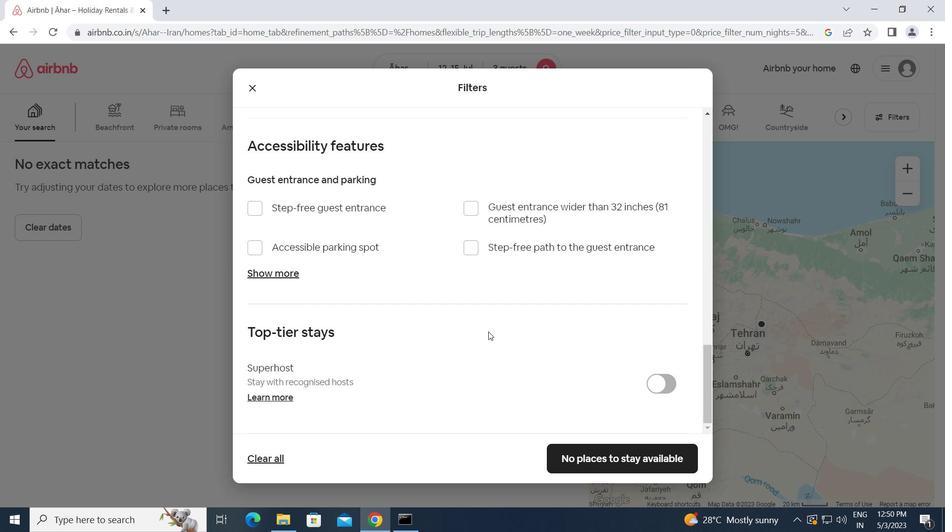 
Action: Mouse scrolled (489, 338) with delta (0, 0)
Screenshot: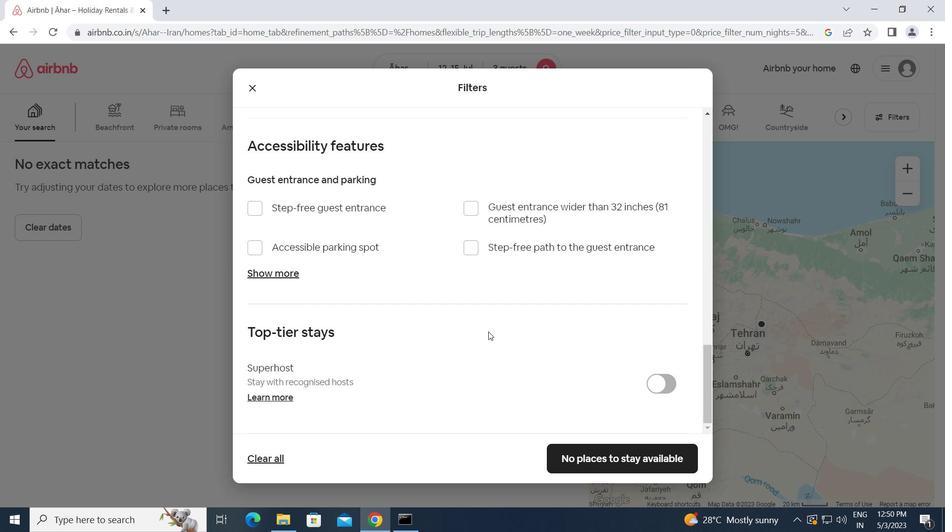
Action: Mouse moved to (586, 460)
Screenshot: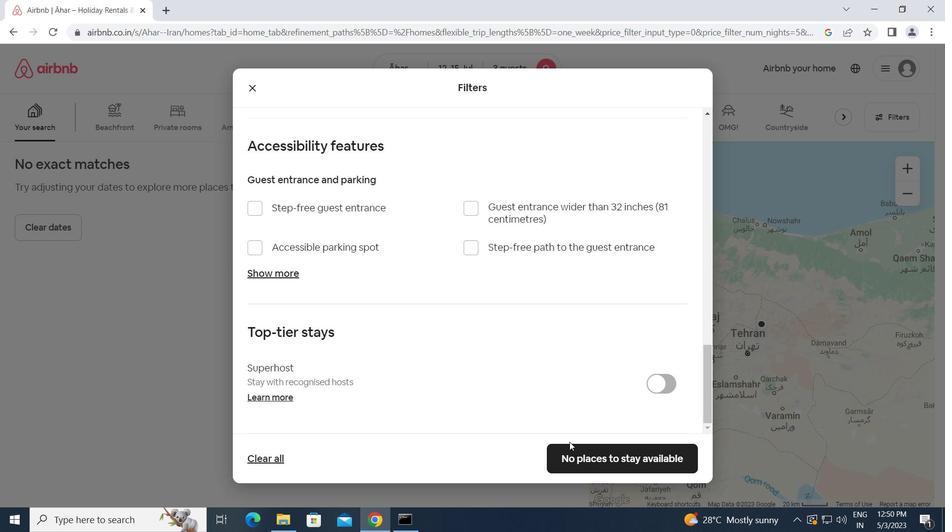 
Action: Mouse pressed left at (586, 460)
Screenshot: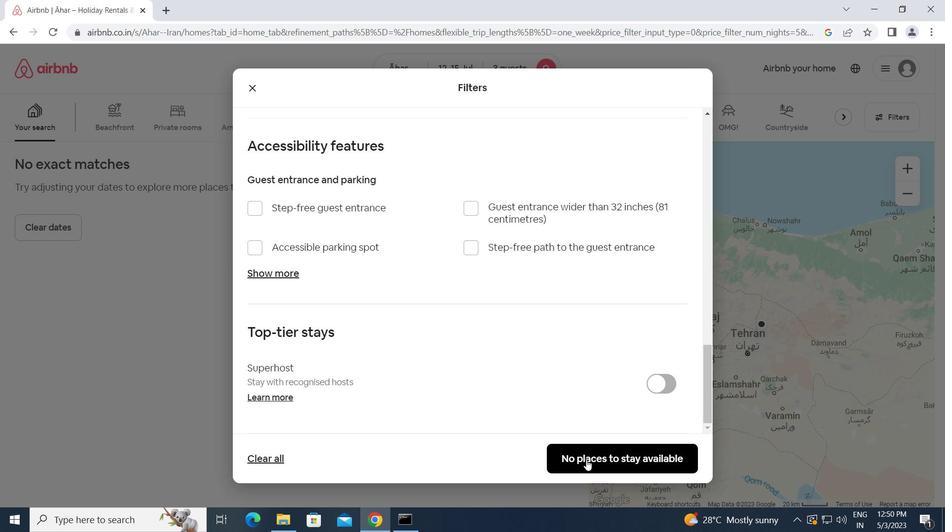 
Action: Mouse moved to (586, 460)
Screenshot: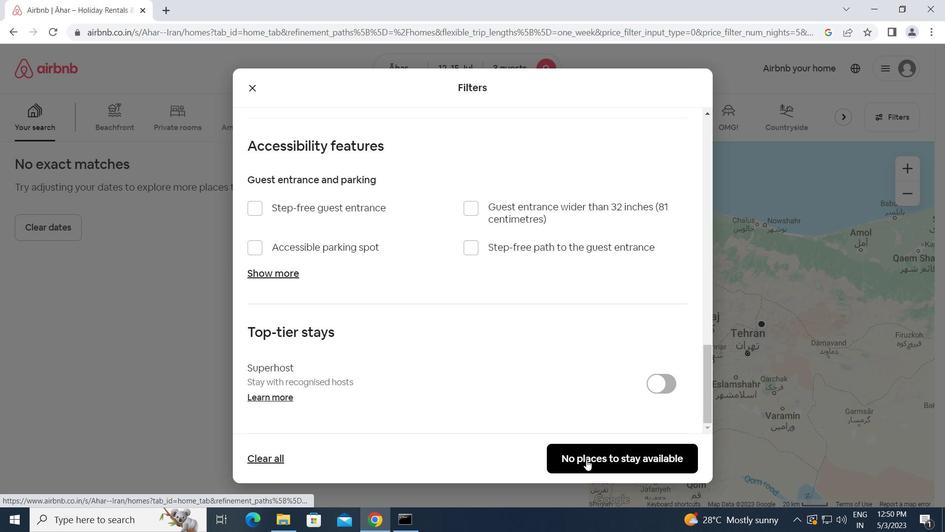 
